 Task: Look for products in the category "Chardonnay" from Hidden Stache only.
Action: Mouse moved to (799, 286)
Screenshot: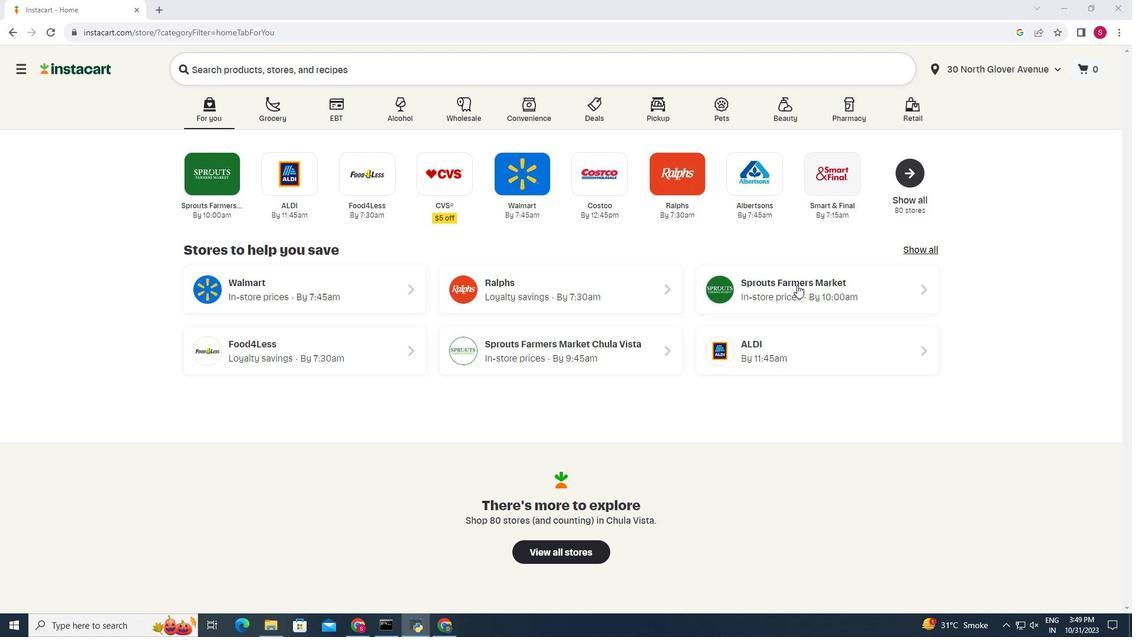 
Action: Mouse pressed left at (799, 286)
Screenshot: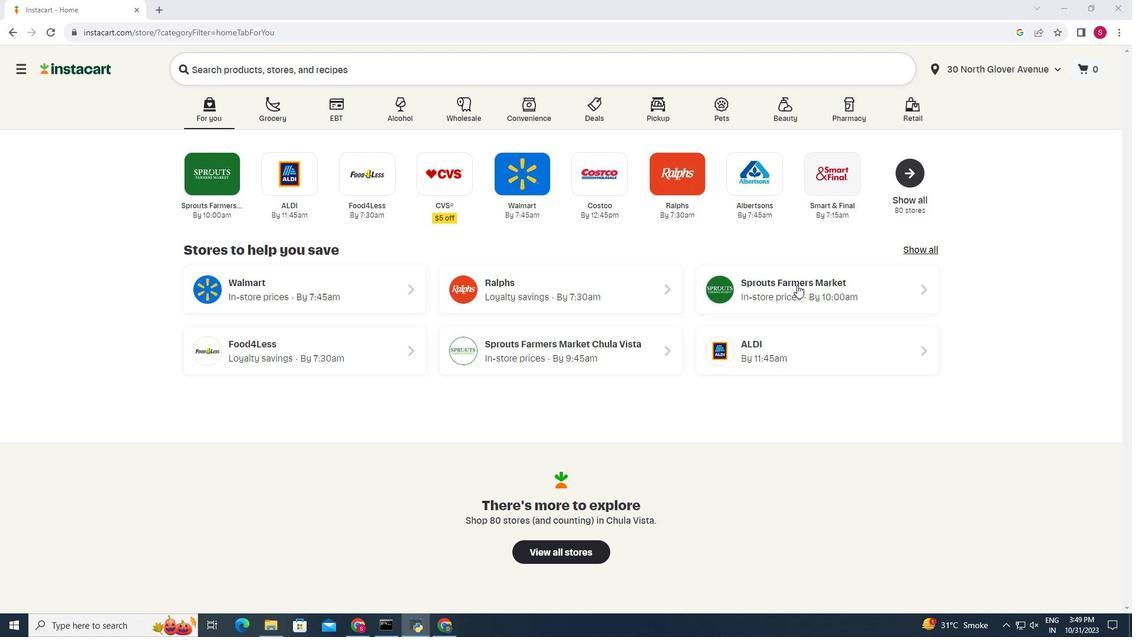 
Action: Mouse moved to (46, 568)
Screenshot: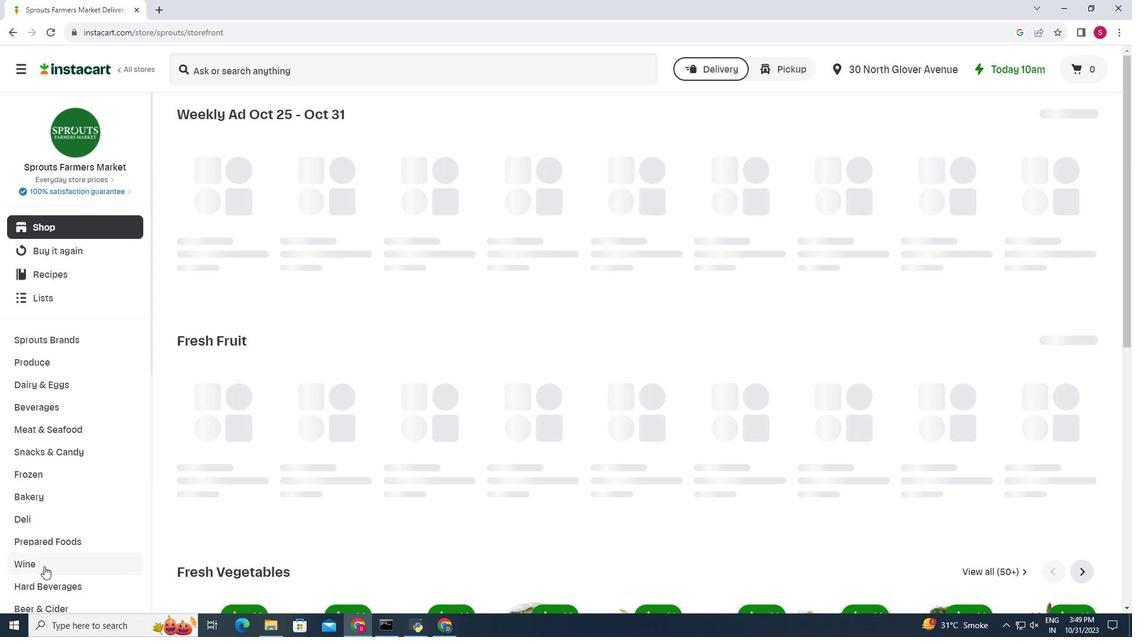 
Action: Mouse pressed left at (46, 568)
Screenshot: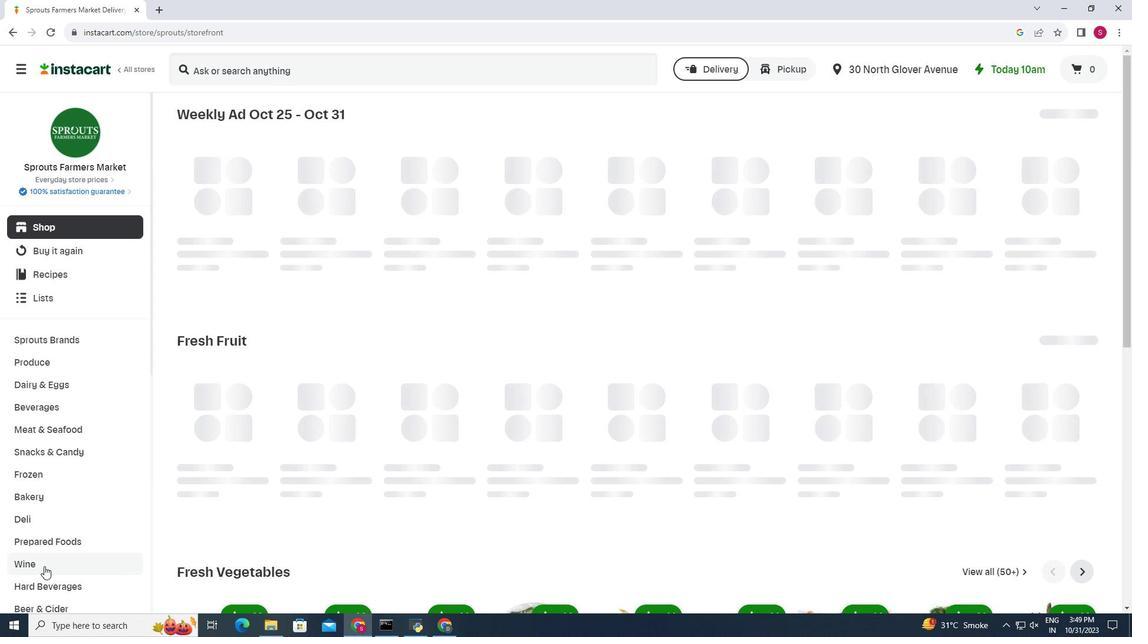 
Action: Mouse moved to (313, 148)
Screenshot: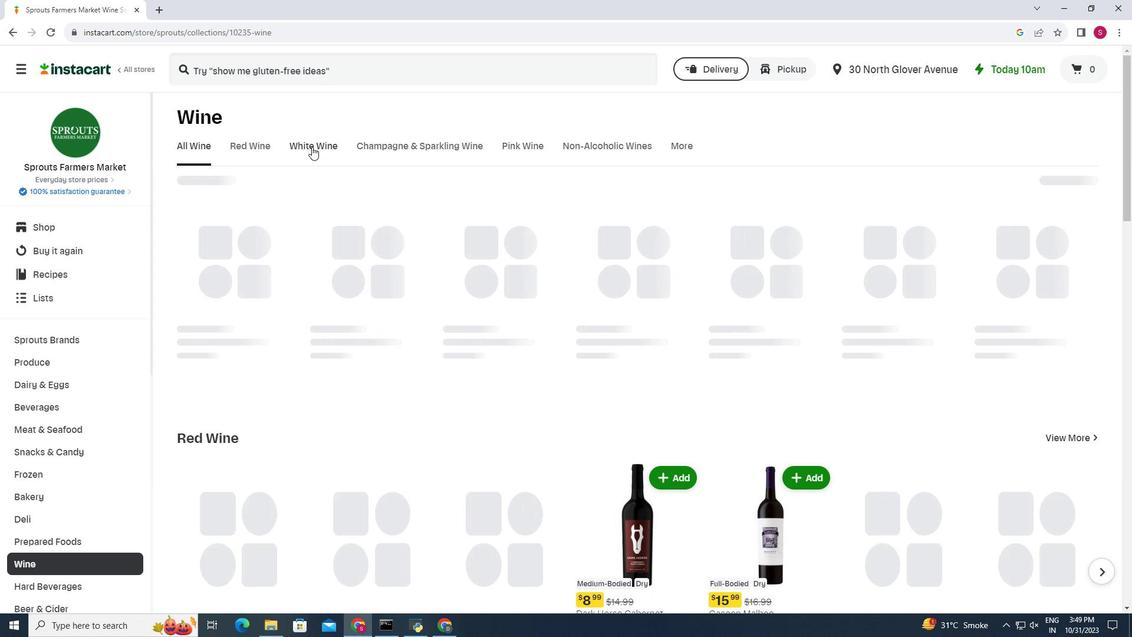 
Action: Mouse pressed left at (313, 148)
Screenshot: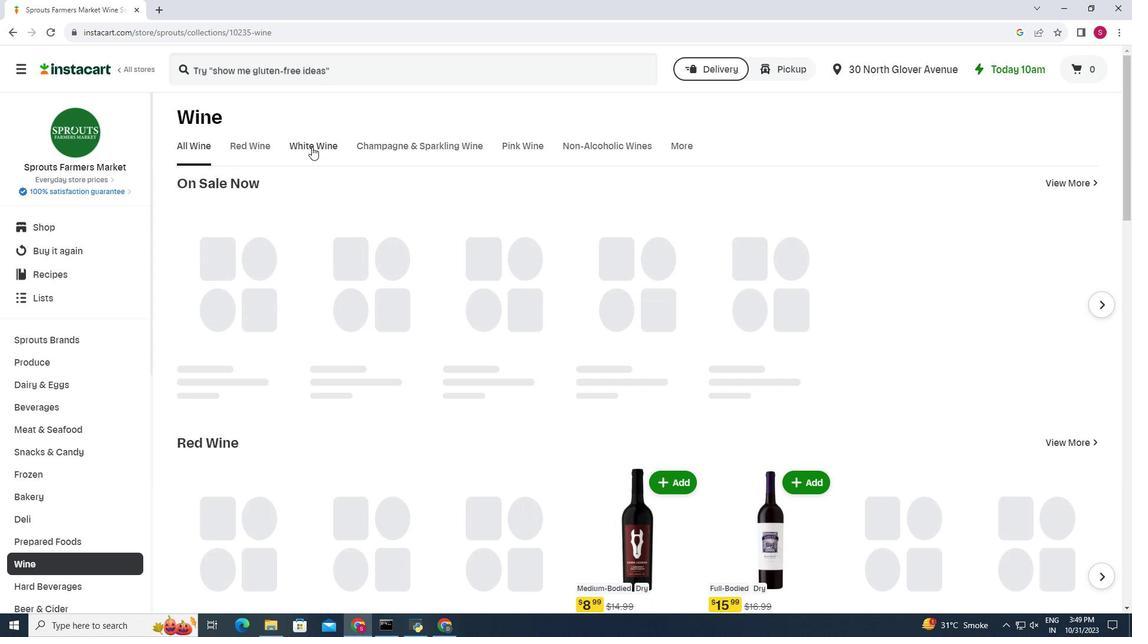 
Action: Mouse moved to (377, 192)
Screenshot: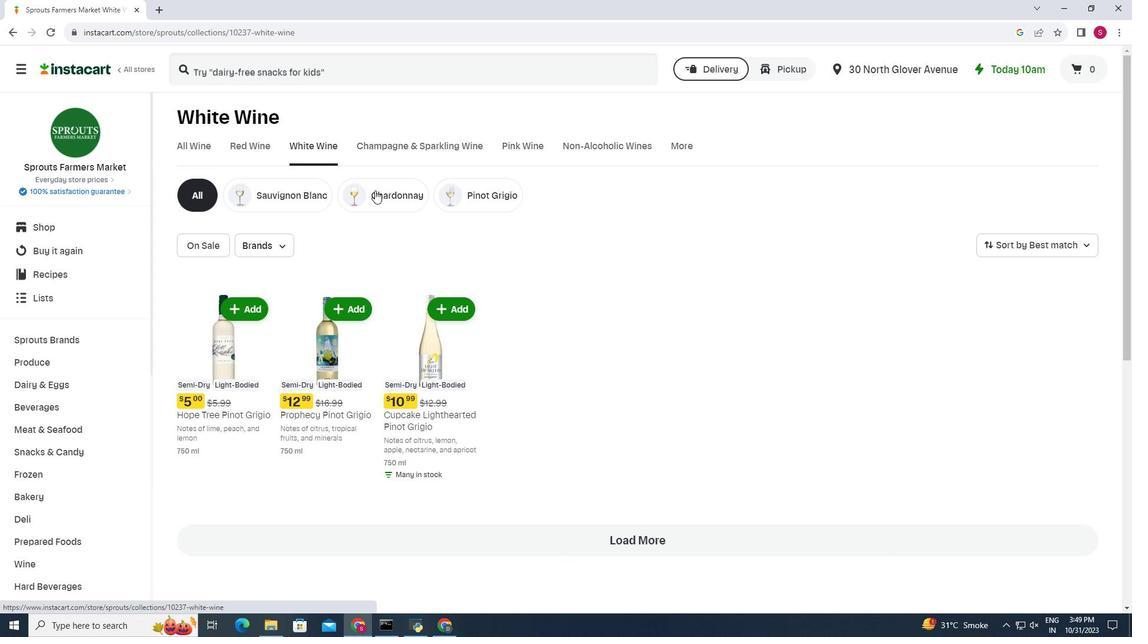 
Action: Mouse pressed left at (377, 192)
Screenshot: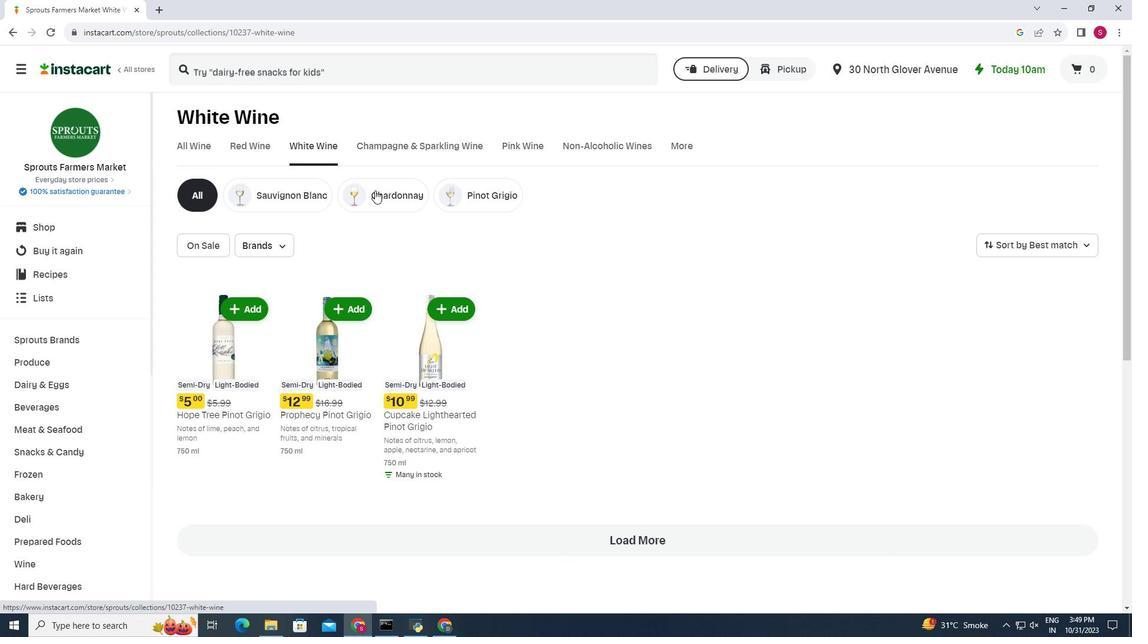 
Action: Mouse moved to (288, 246)
Screenshot: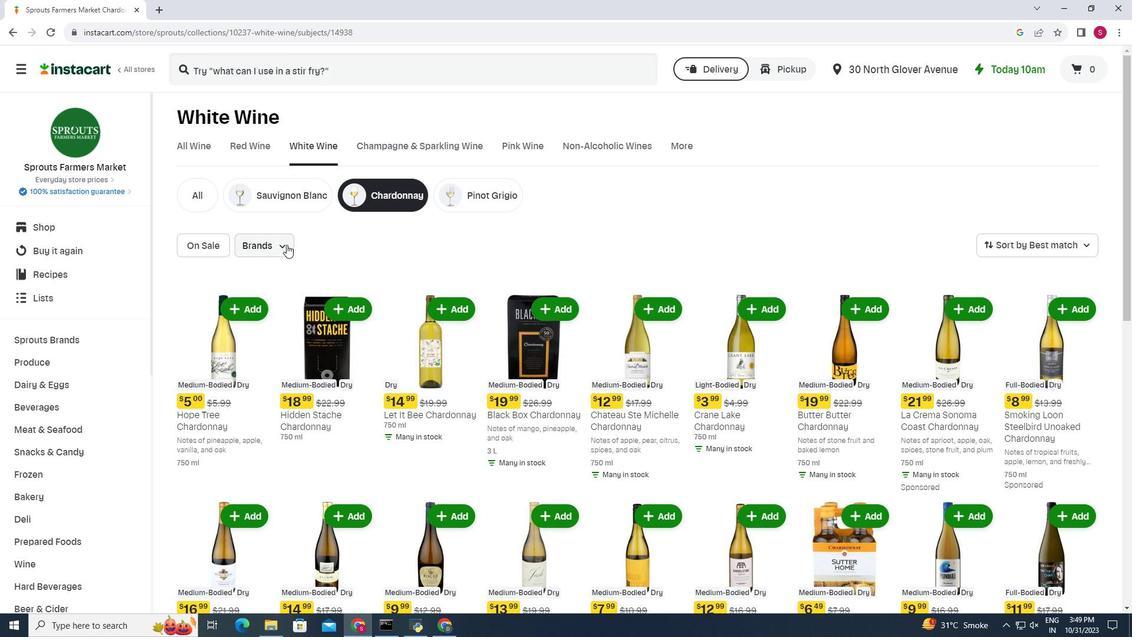 
Action: Mouse pressed left at (288, 246)
Screenshot: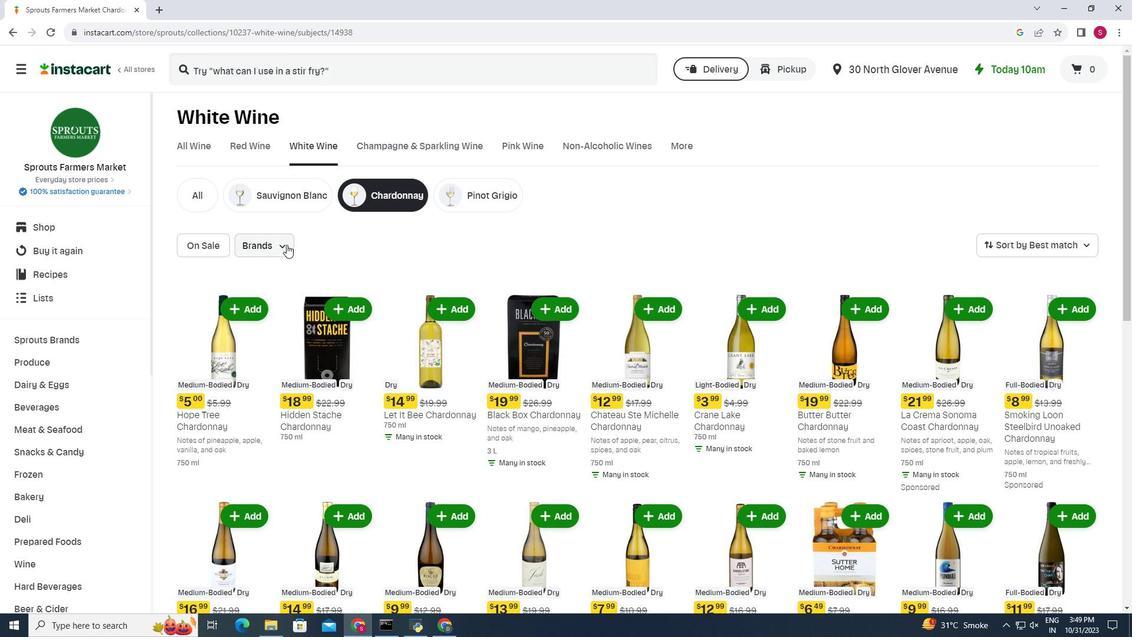 
Action: Mouse moved to (268, 284)
Screenshot: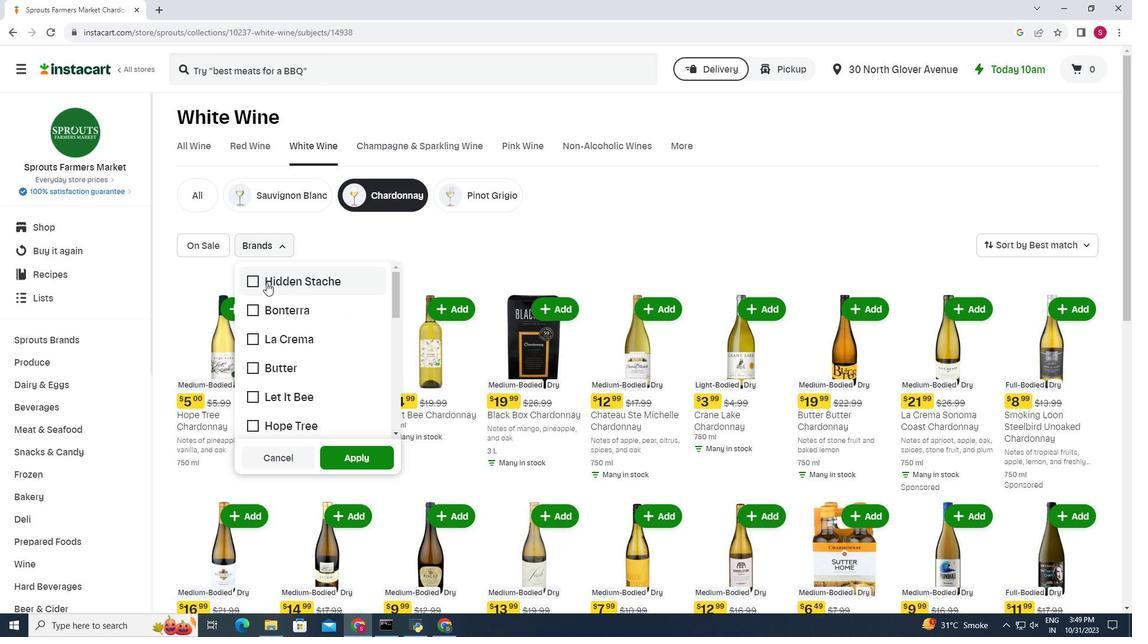 
Action: Mouse pressed left at (268, 284)
Screenshot: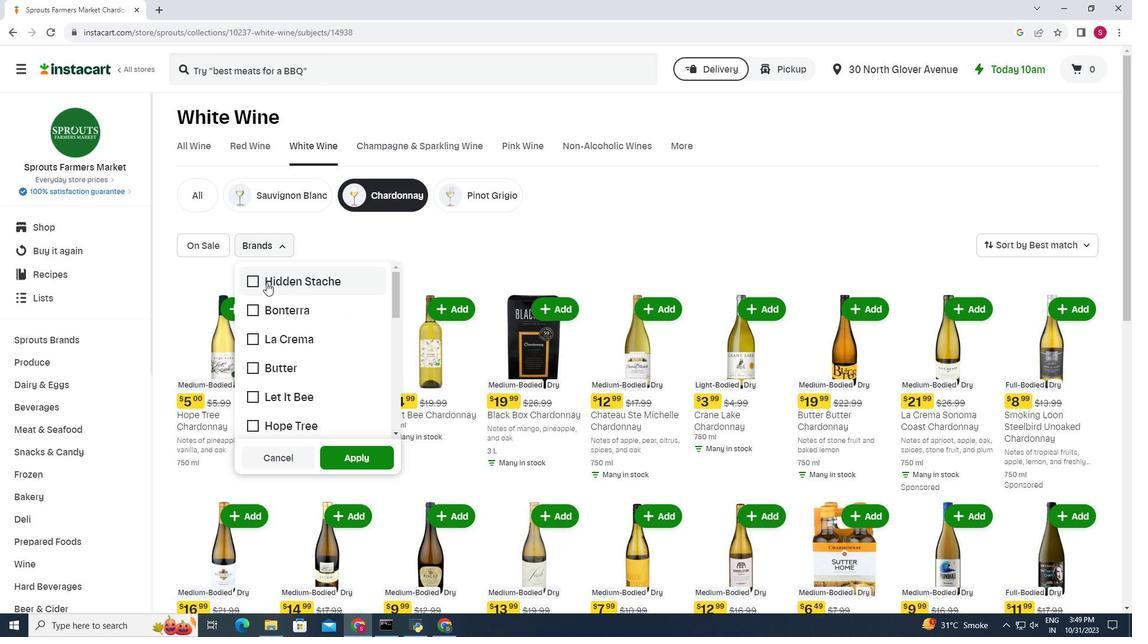 
Action: Mouse moved to (358, 462)
Screenshot: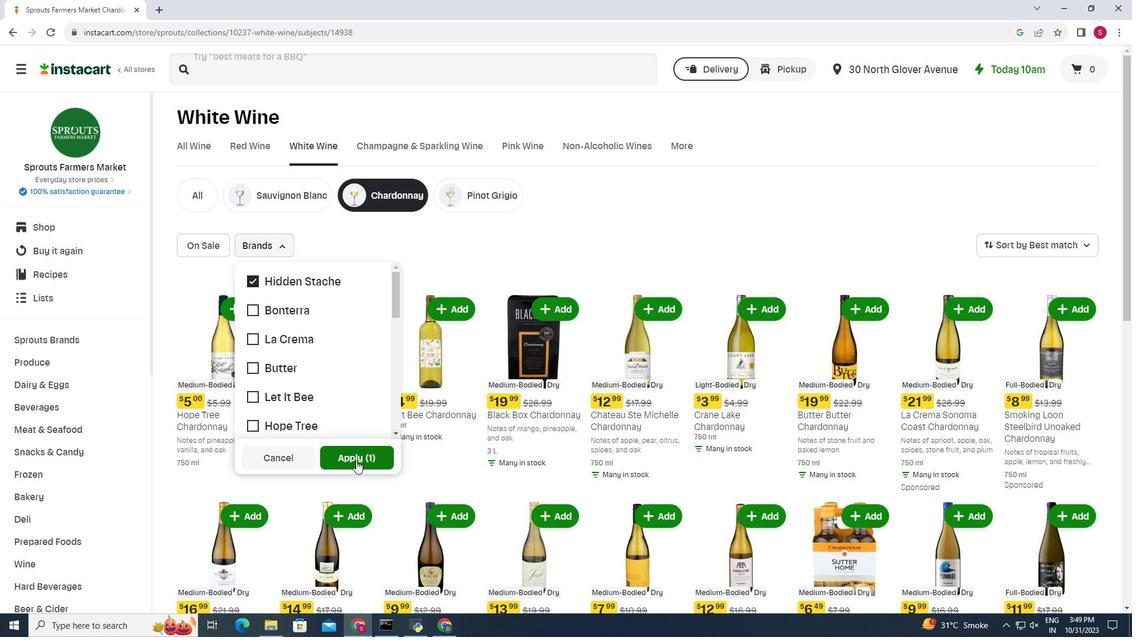 
Action: Mouse pressed left at (358, 462)
Screenshot: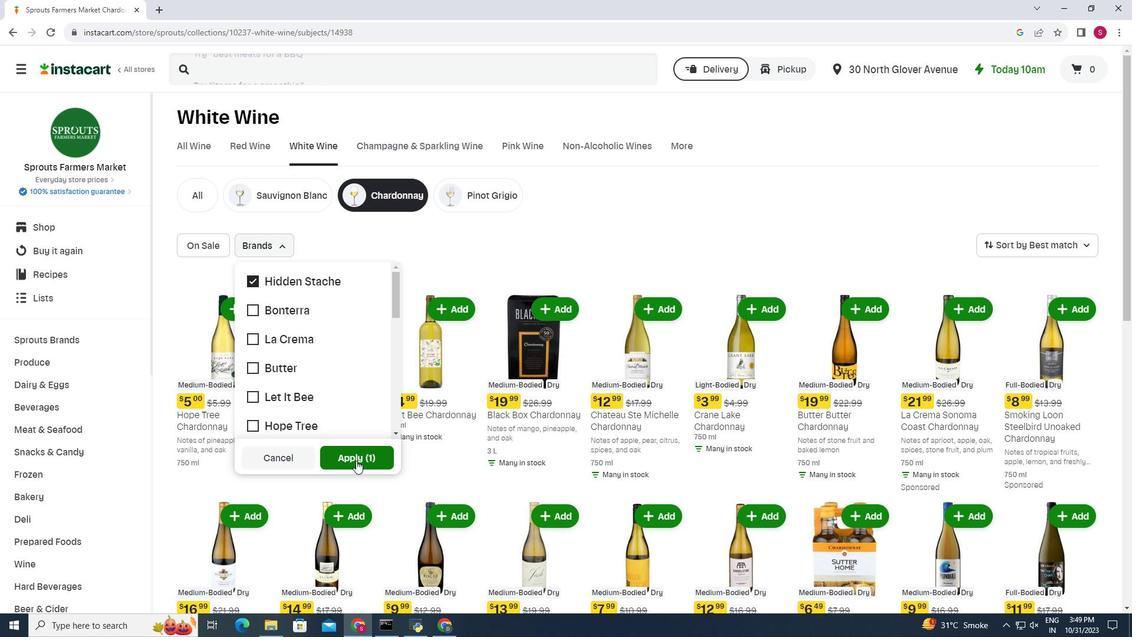 
Action: Mouse moved to (771, 328)
Screenshot: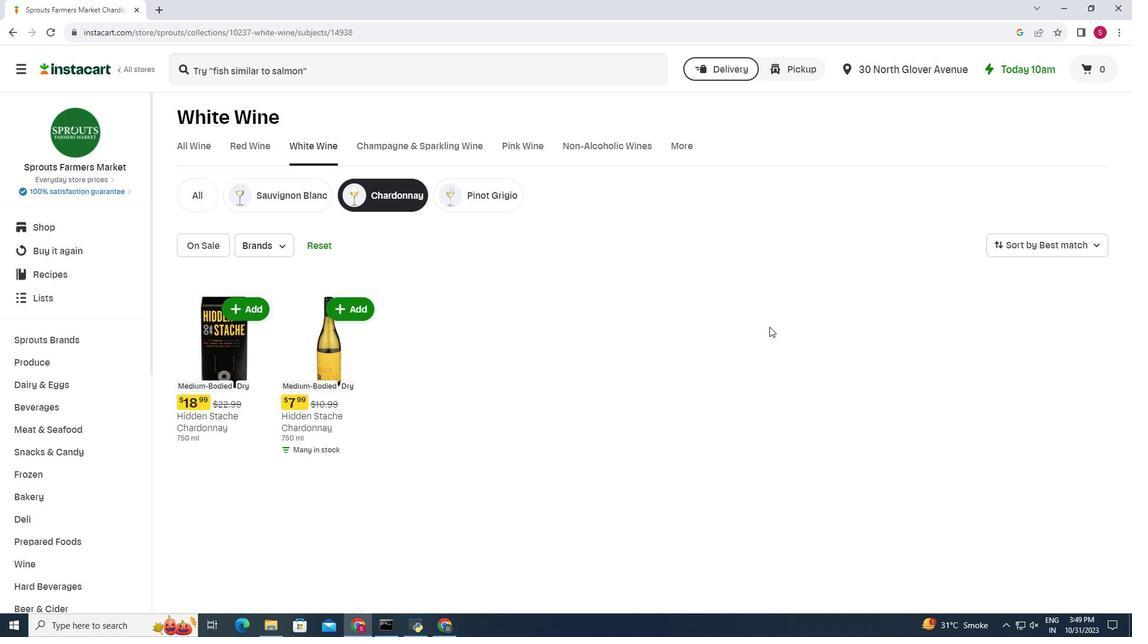 
Action: Mouse scrolled (771, 328) with delta (0, 0)
Screenshot: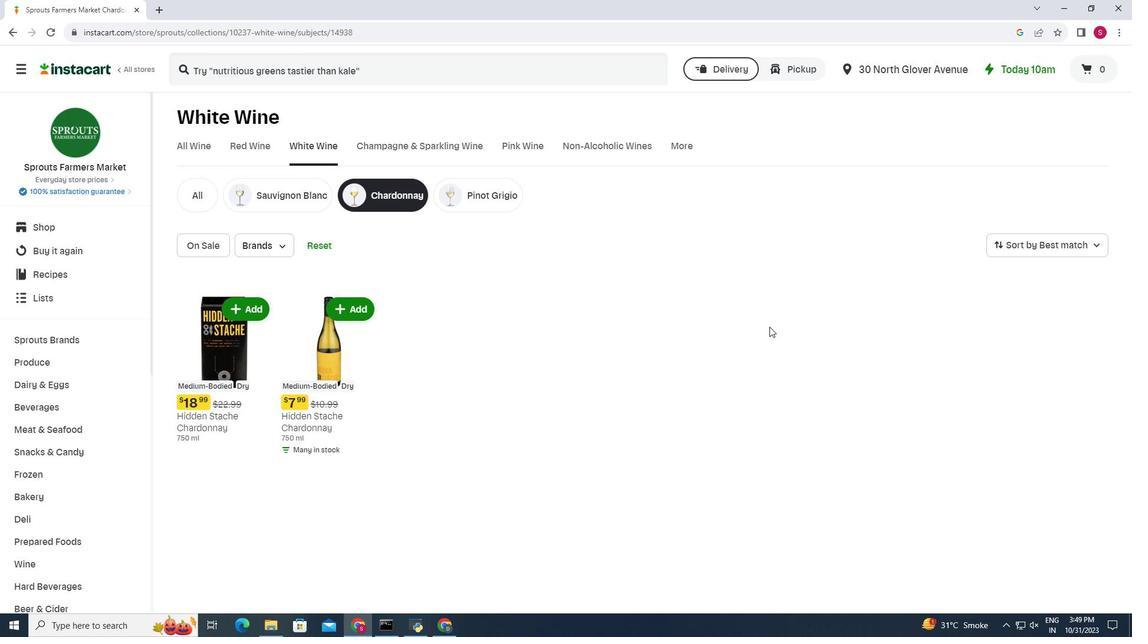 
Action: Mouse scrolled (771, 328) with delta (0, 0)
Screenshot: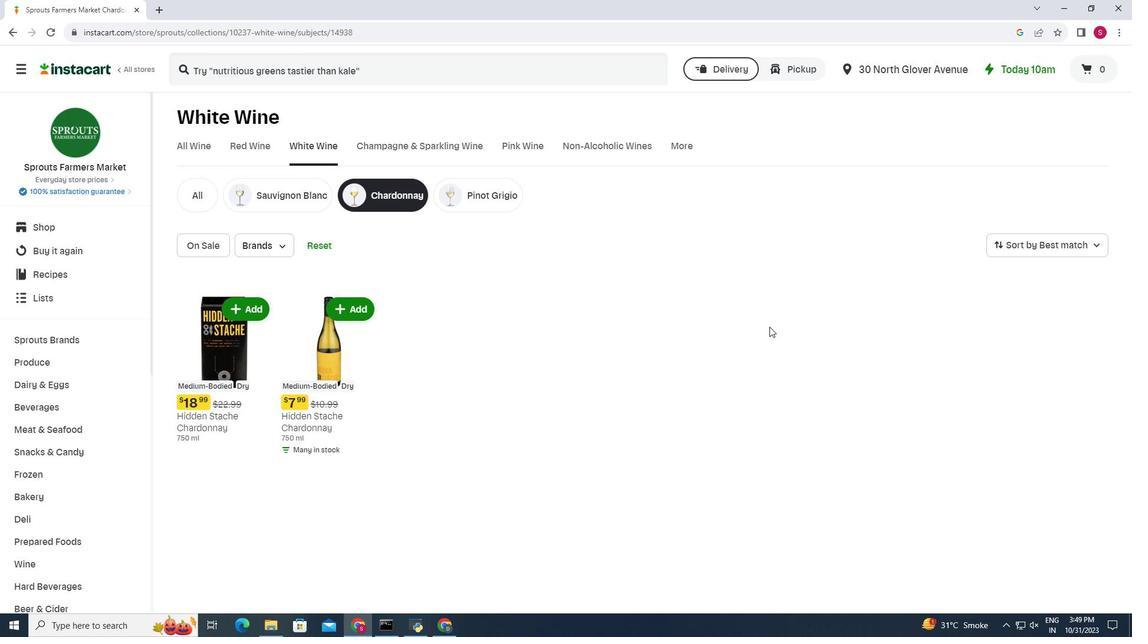 
